 Task: Use Carton asecending Sound Effect in this video "Movie B.mp4"
Action: Mouse moved to (279, 111)
Screenshot: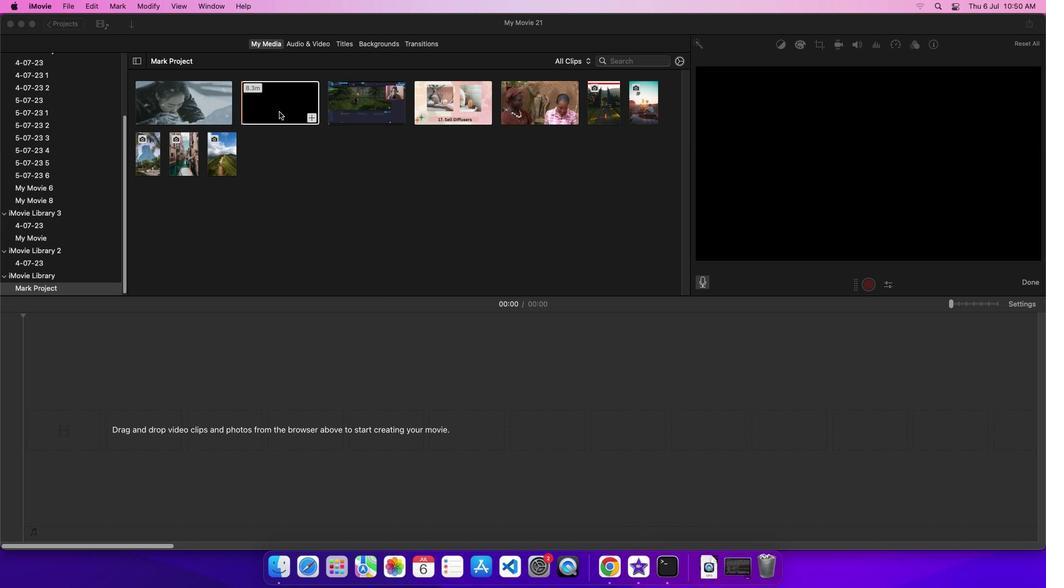 
Action: Mouse pressed left at (279, 111)
Screenshot: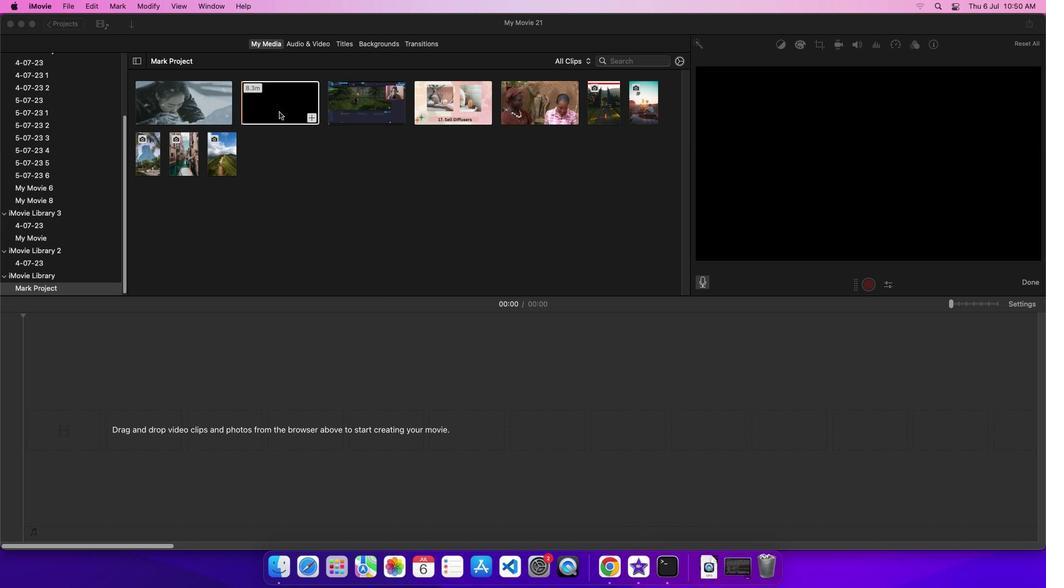 
Action: Mouse moved to (309, 99)
Screenshot: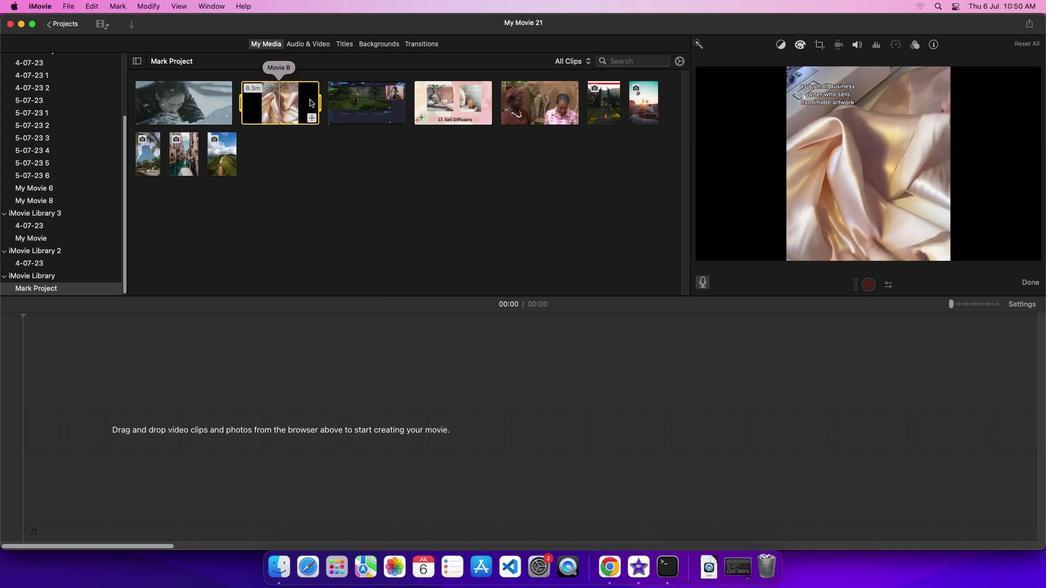 
Action: Mouse pressed left at (309, 99)
Screenshot: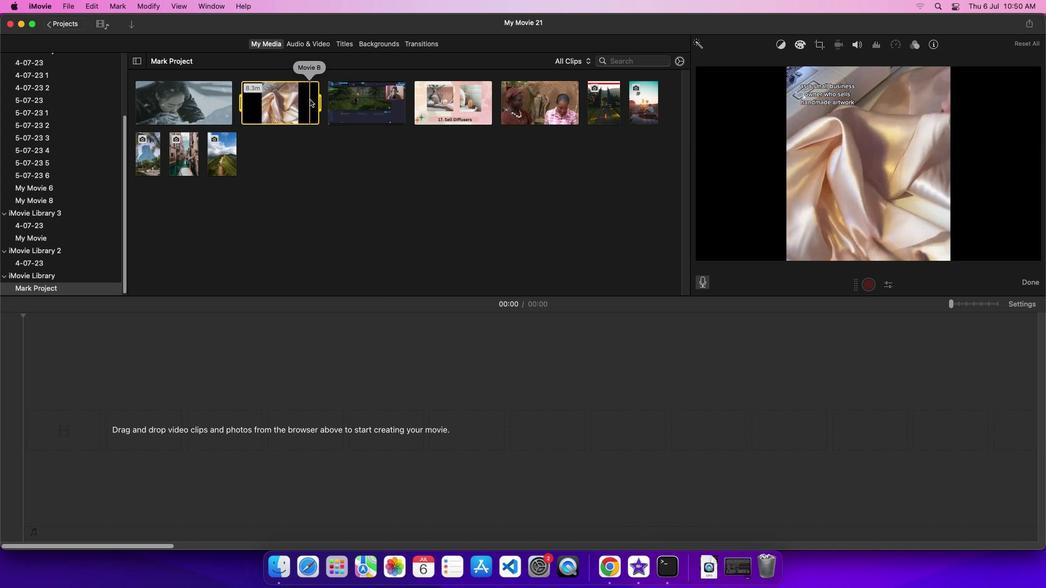 
Action: Mouse moved to (290, 46)
Screenshot: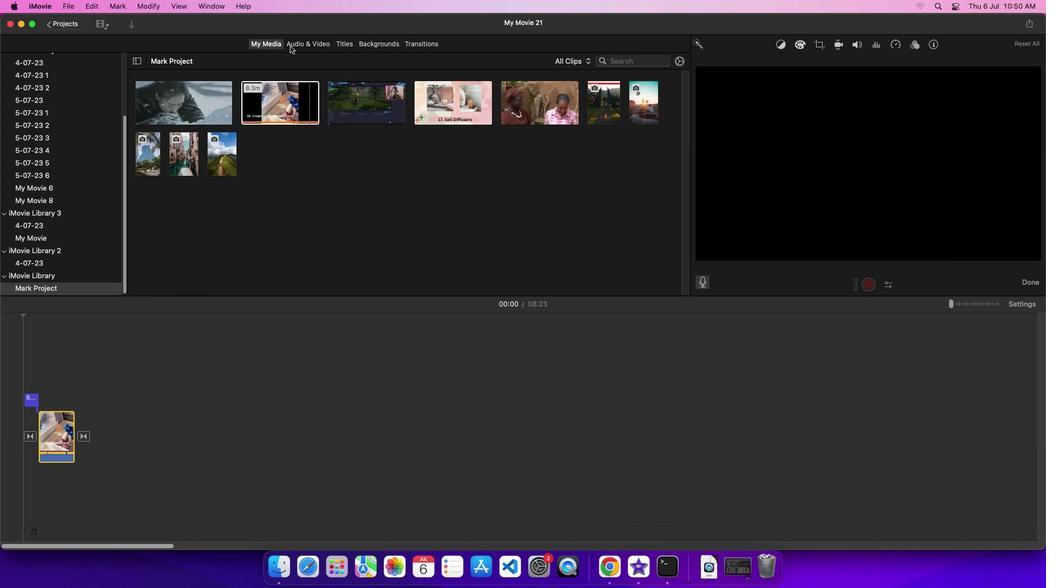 
Action: Mouse pressed left at (290, 46)
Screenshot: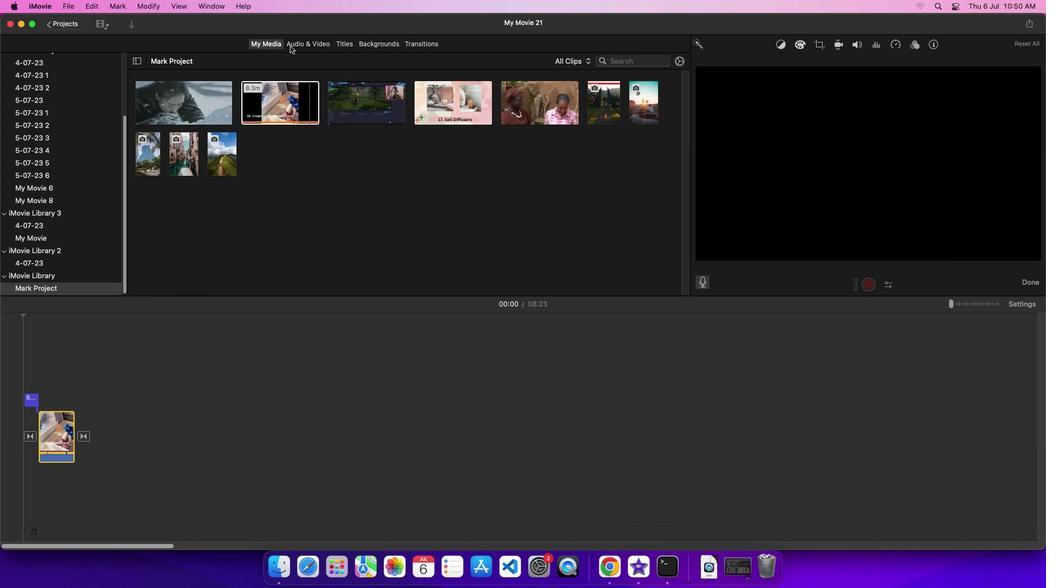
Action: Mouse moved to (82, 101)
Screenshot: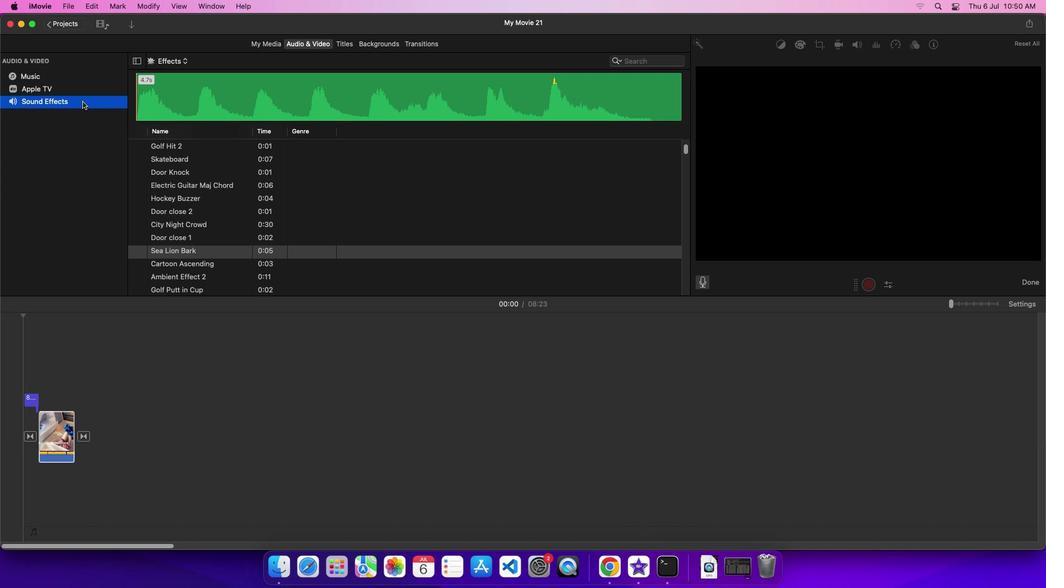 
Action: Mouse pressed left at (82, 101)
Screenshot: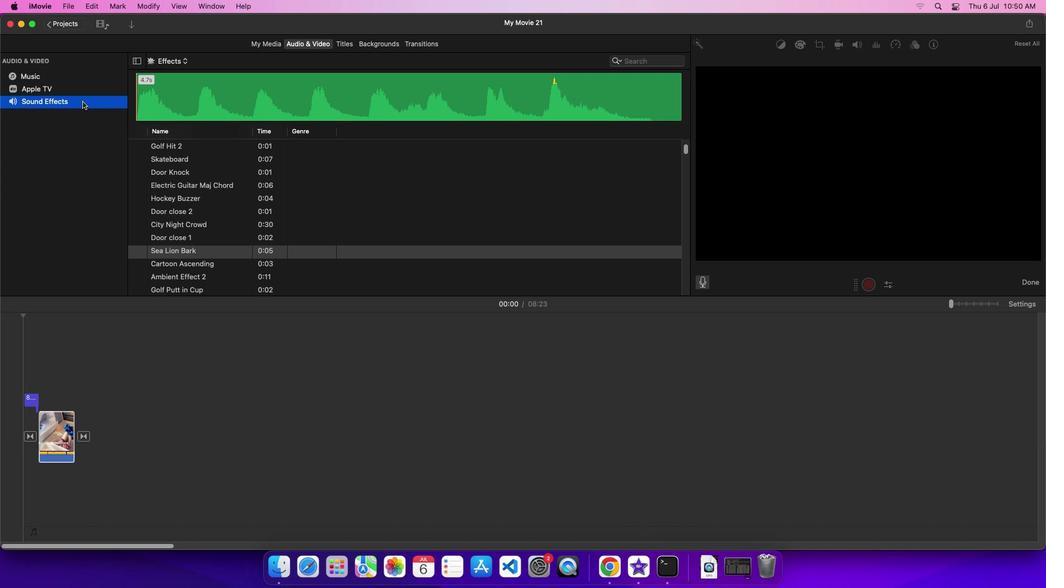 
Action: Mouse moved to (187, 264)
Screenshot: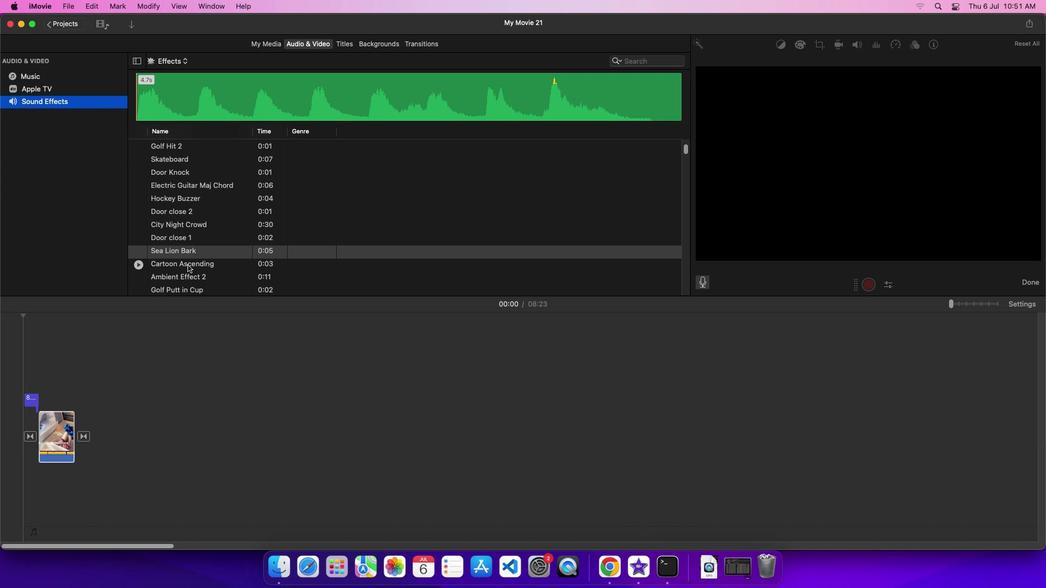 
Action: Mouse pressed left at (187, 264)
Screenshot: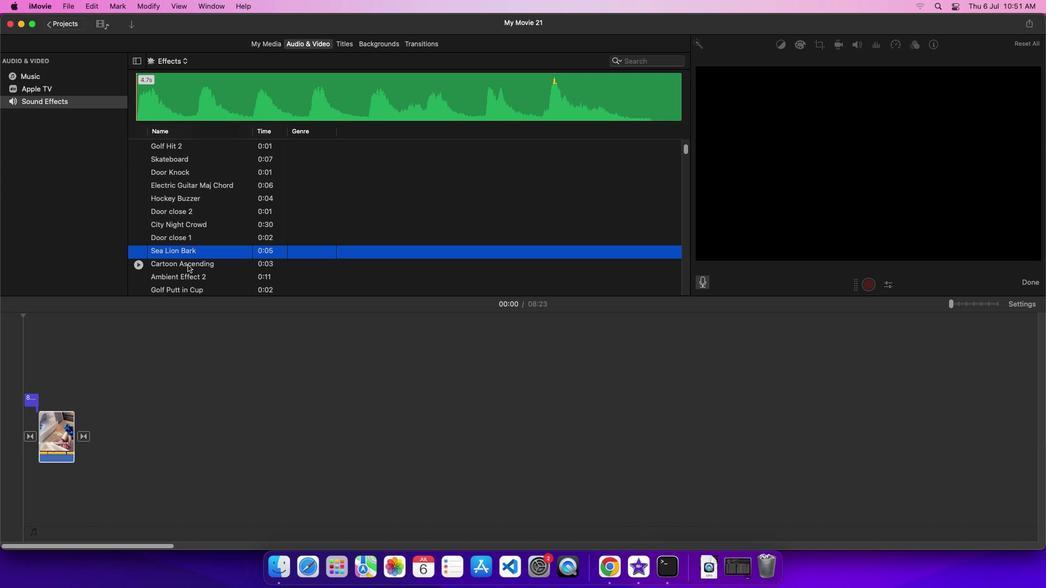 
Action: Mouse moved to (210, 264)
Screenshot: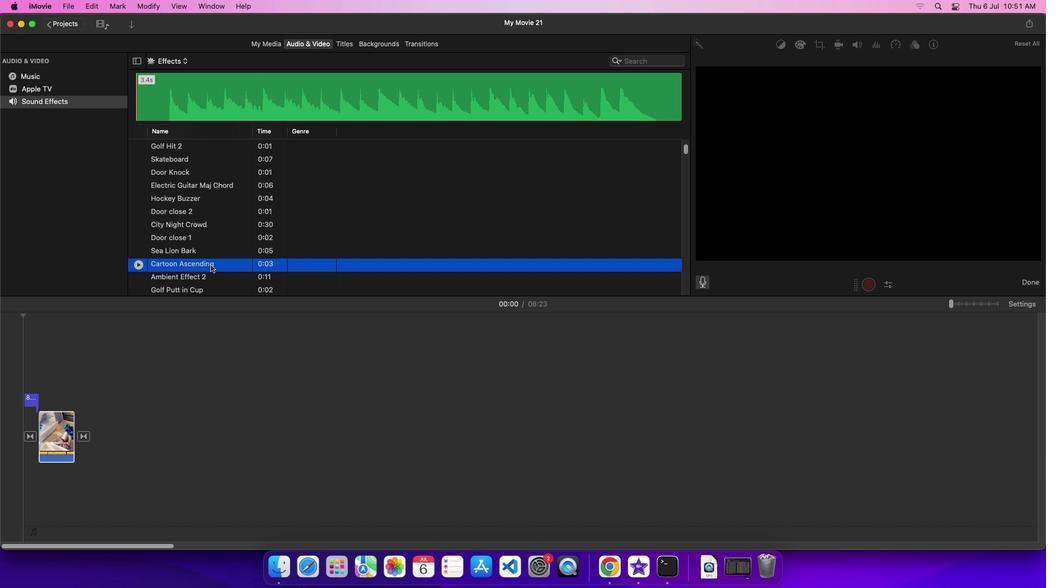
Action: Mouse pressed left at (210, 264)
Screenshot: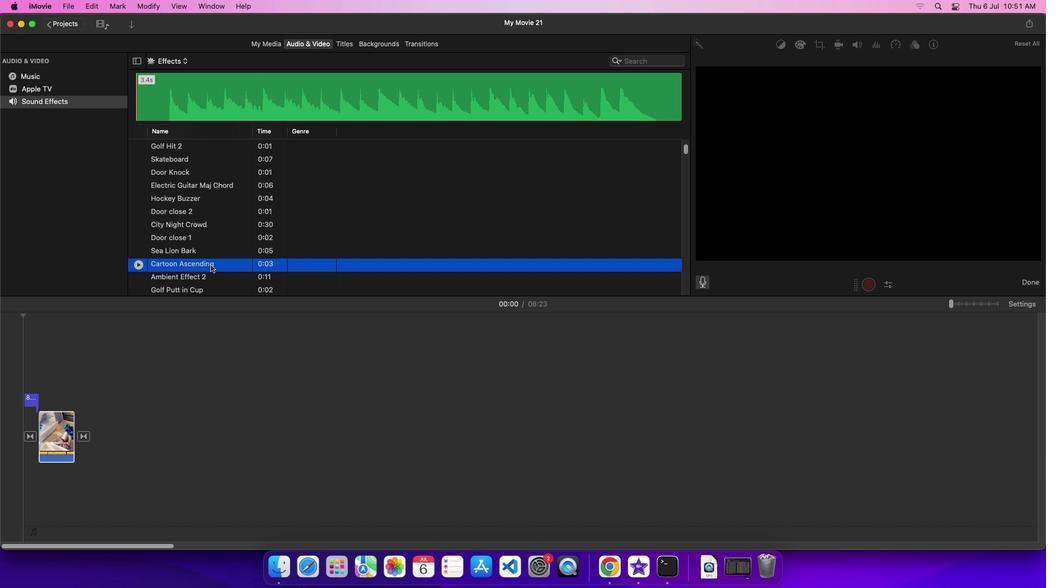 
Action: Mouse moved to (96, 493)
Screenshot: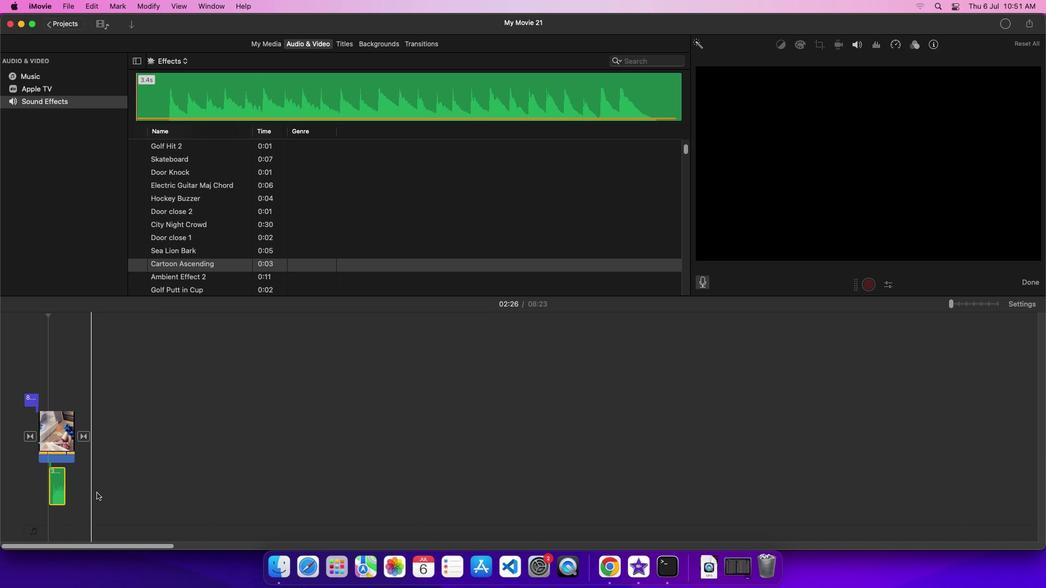 
